 Task: Add Attachment from Trello to Card Card0000000086 in Board Board0000000022 in Workspace WS0000000008 in Trello. Add Cover Yellow to Card Card0000000086 in Board Board0000000022 in Workspace WS0000000008 in Trello. Add "Copy Card To …" Button titled Button0000000086 to "bottom" of the list "To Do" to Card Card0000000086 in Board Board0000000022 in Workspace WS0000000008 in Trello. Add Description DS0000000086 to Card Card0000000086 in Board Board0000000022 in Workspace WS0000000008 in Trello. Add Comment CM0000000086 to Card Card0000000086 in Board Board0000000022 in Workspace WS0000000008 in Trello
Action: Mouse moved to (300, 277)
Screenshot: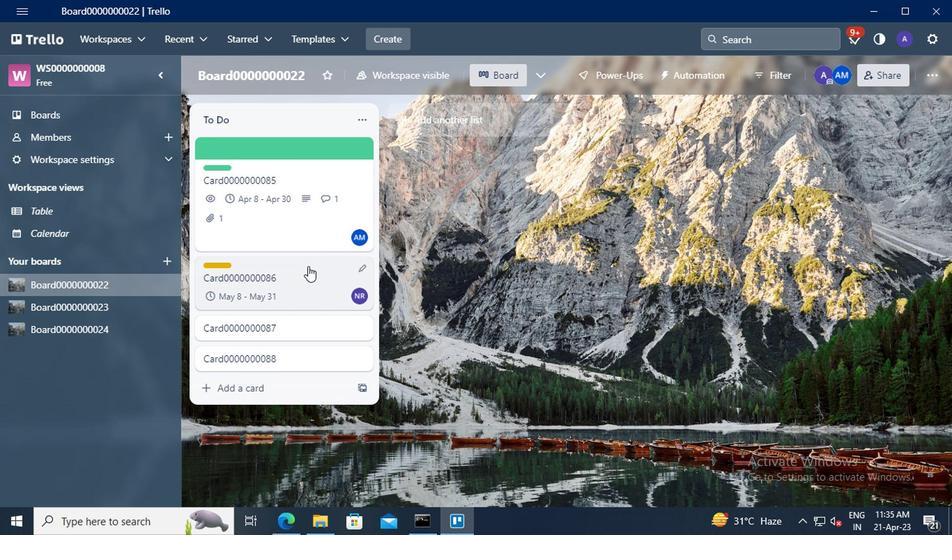 
Action: Mouse pressed left at (300, 277)
Screenshot: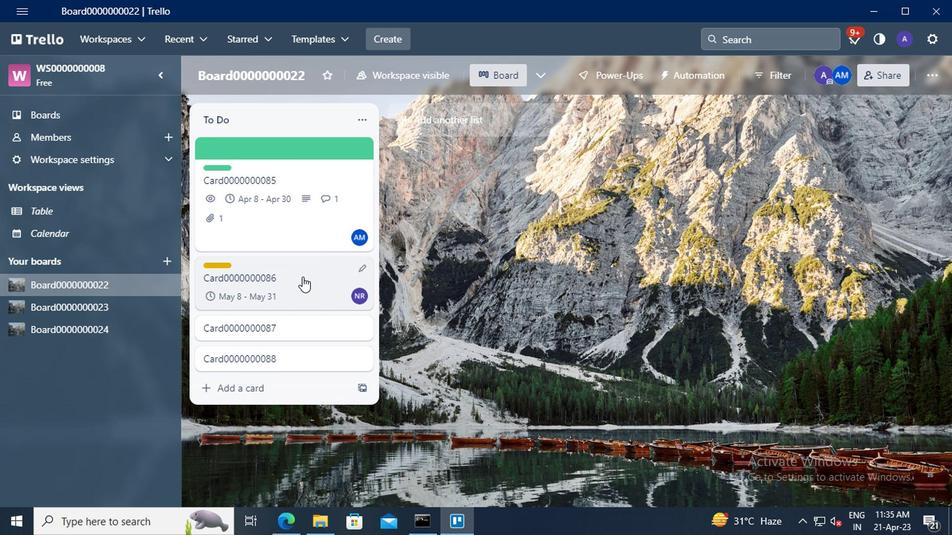 
Action: Mouse moved to (646, 291)
Screenshot: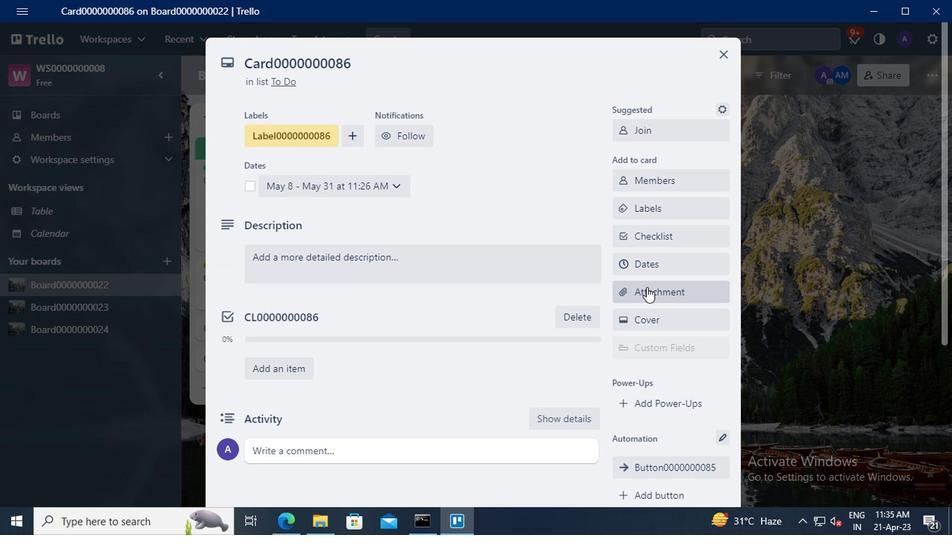 
Action: Mouse pressed left at (646, 291)
Screenshot: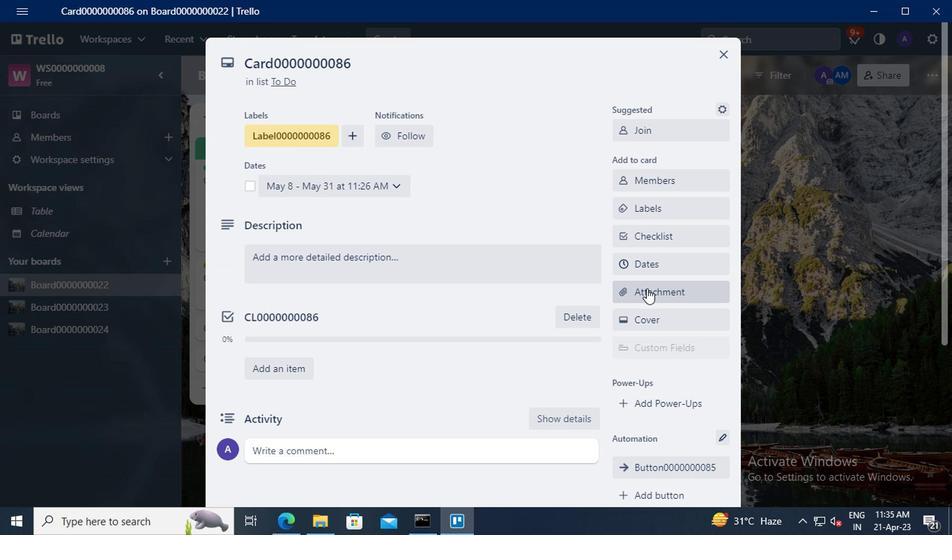 
Action: Mouse moved to (632, 145)
Screenshot: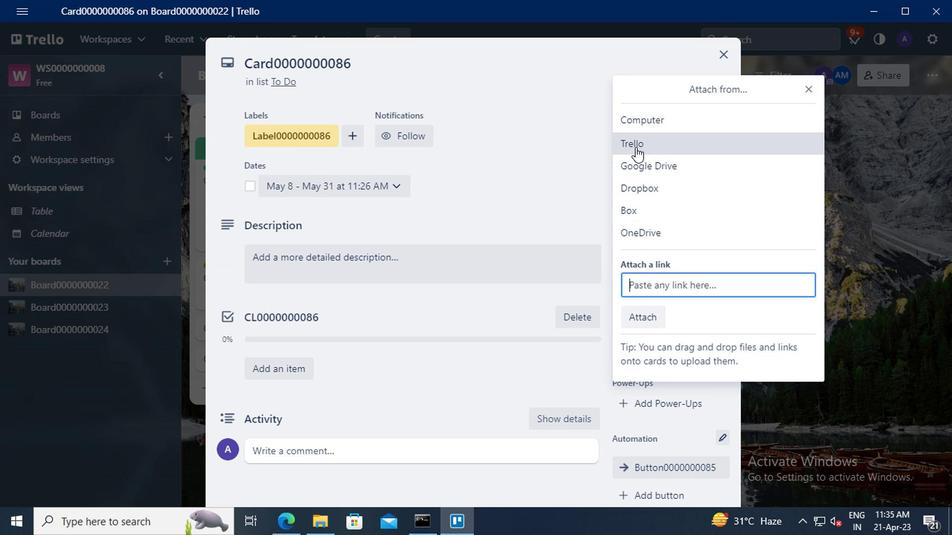 
Action: Mouse pressed left at (632, 145)
Screenshot: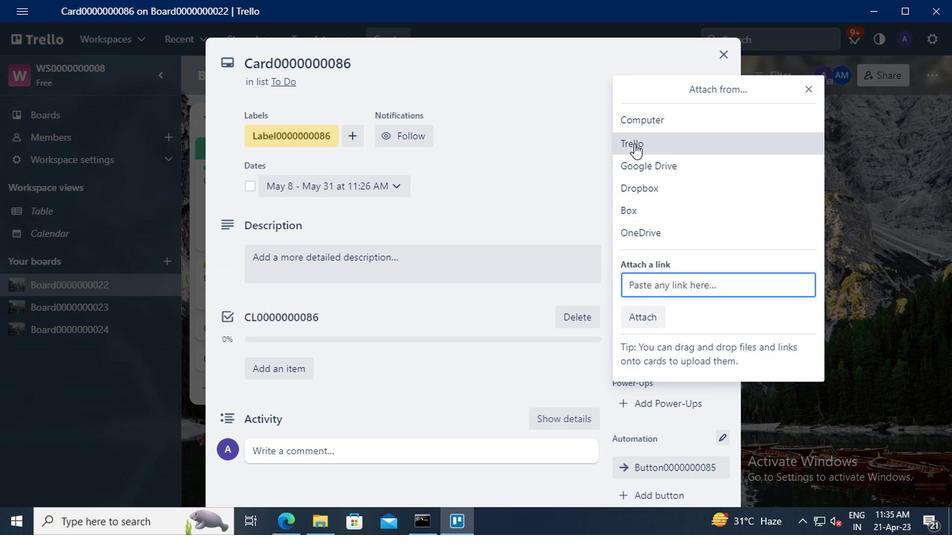 
Action: Mouse moved to (649, 177)
Screenshot: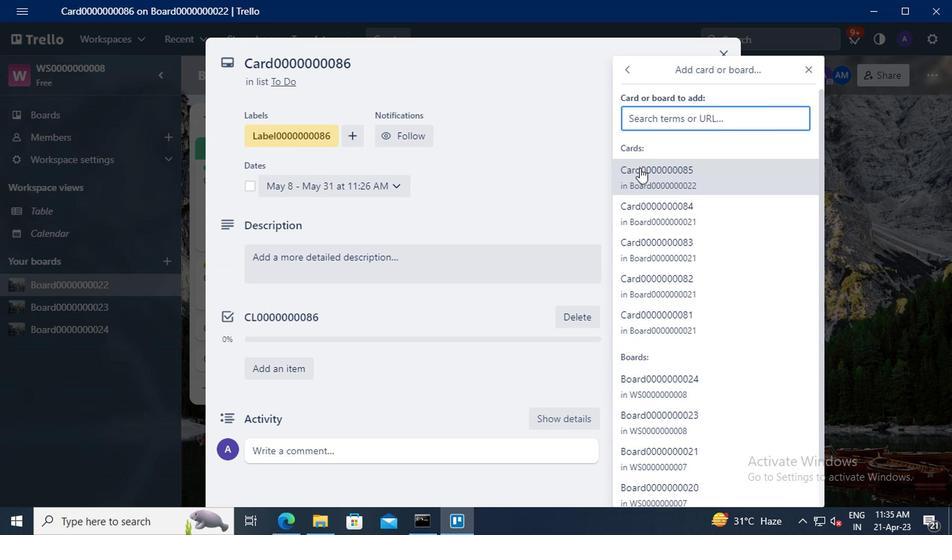 
Action: Mouse pressed left at (649, 177)
Screenshot: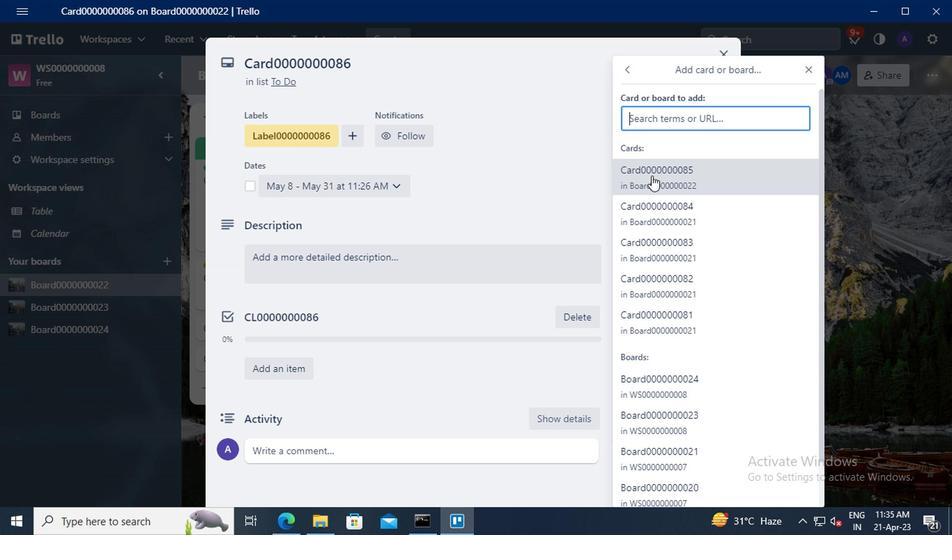 
Action: Mouse moved to (669, 321)
Screenshot: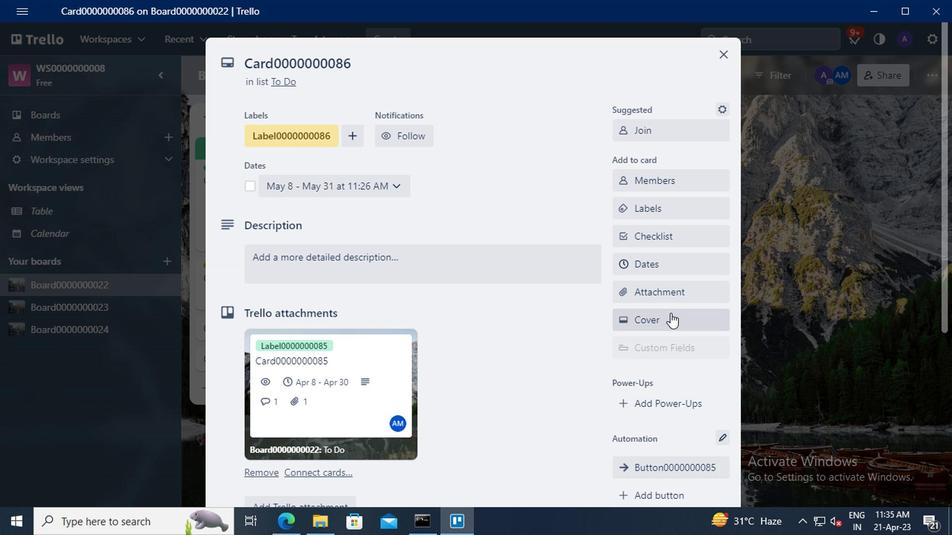 
Action: Mouse pressed left at (669, 321)
Screenshot: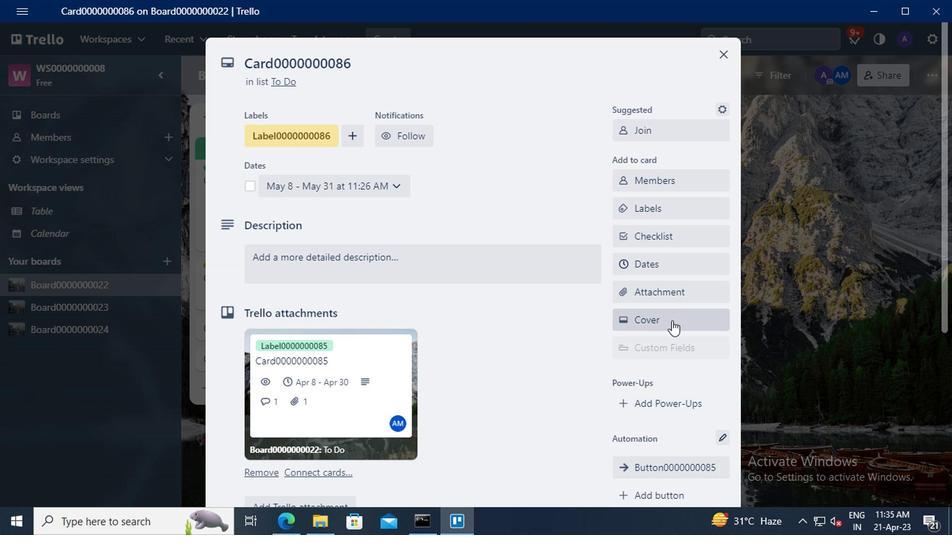 
Action: Mouse moved to (676, 230)
Screenshot: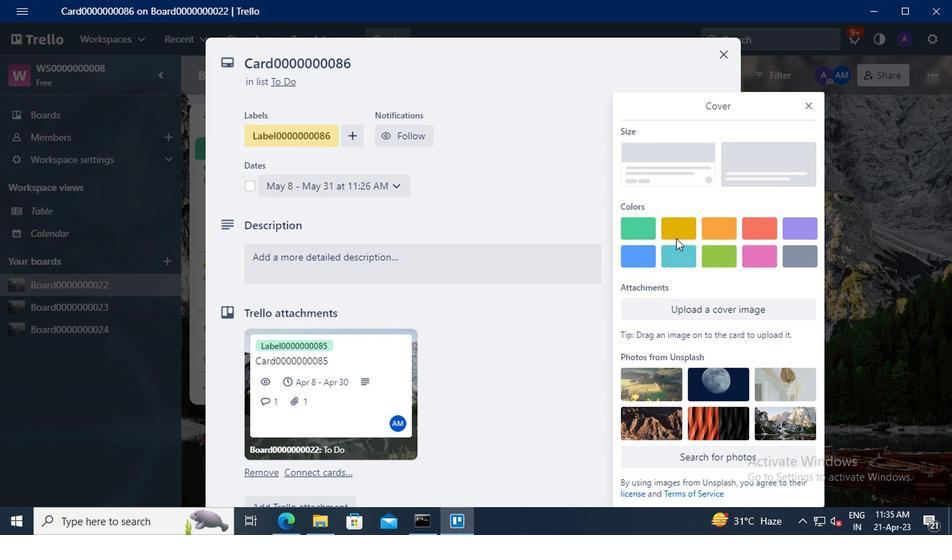
Action: Mouse pressed left at (676, 230)
Screenshot: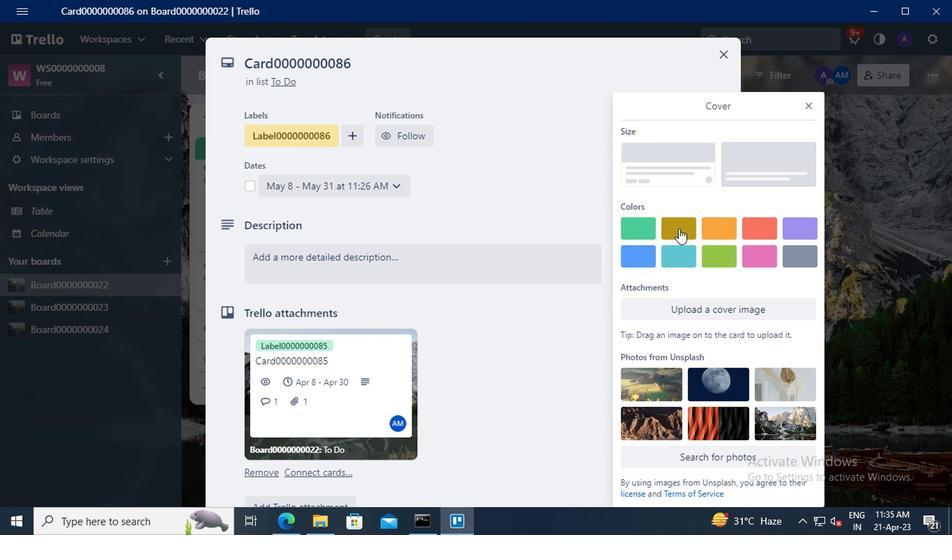
Action: Mouse moved to (804, 80)
Screenshot: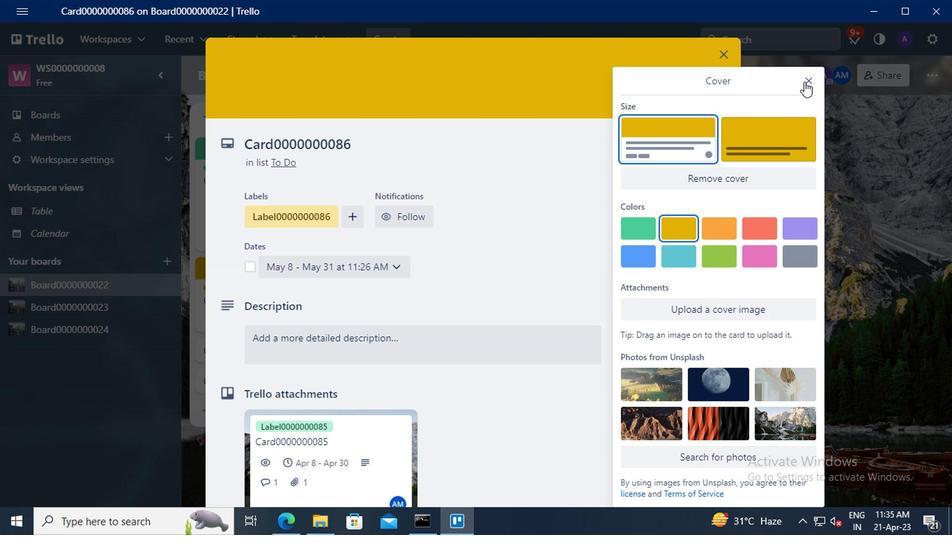 
Action: Mouse pressed left at (804, 80)
Screenshot: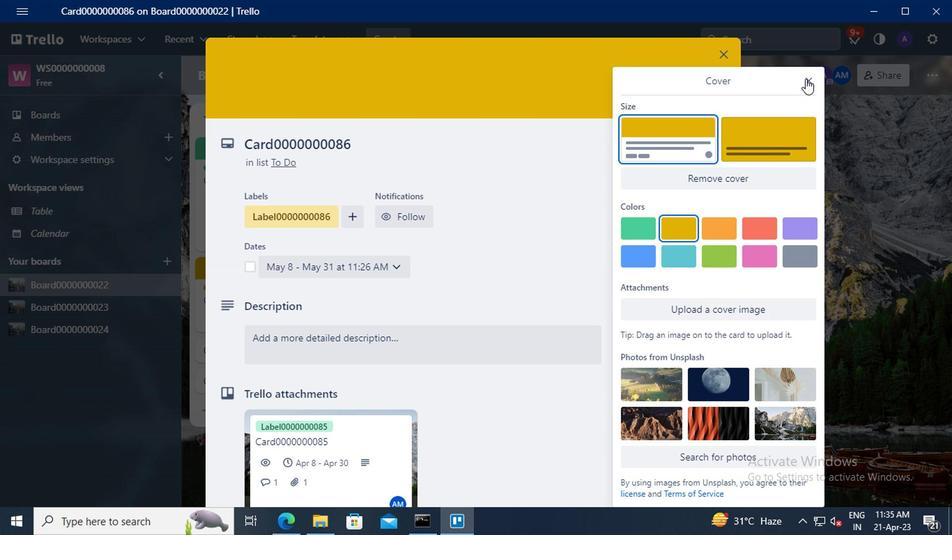 
Action: Mouse moved to (647, 217)
Screenshot: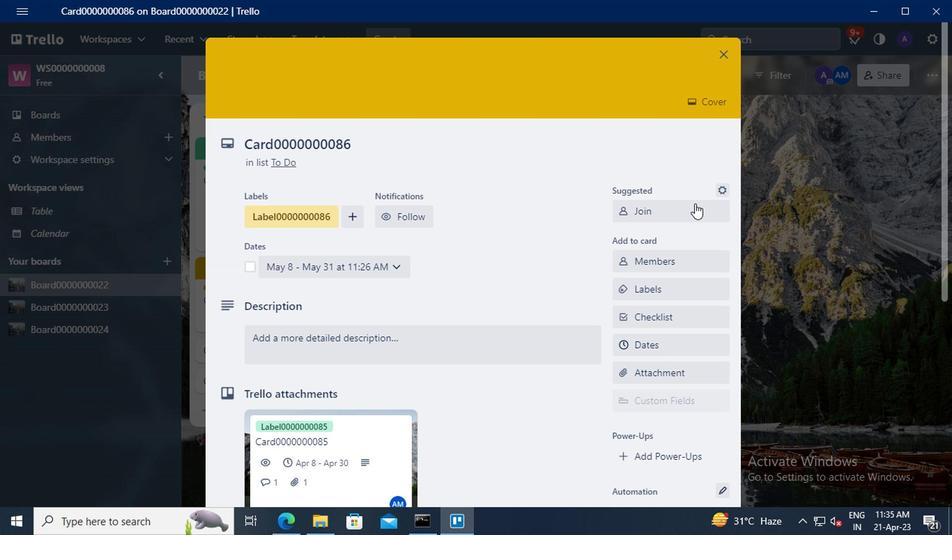 
Action: Mouse scrolled (647, 216) with delta (0, 0)
Screenshot: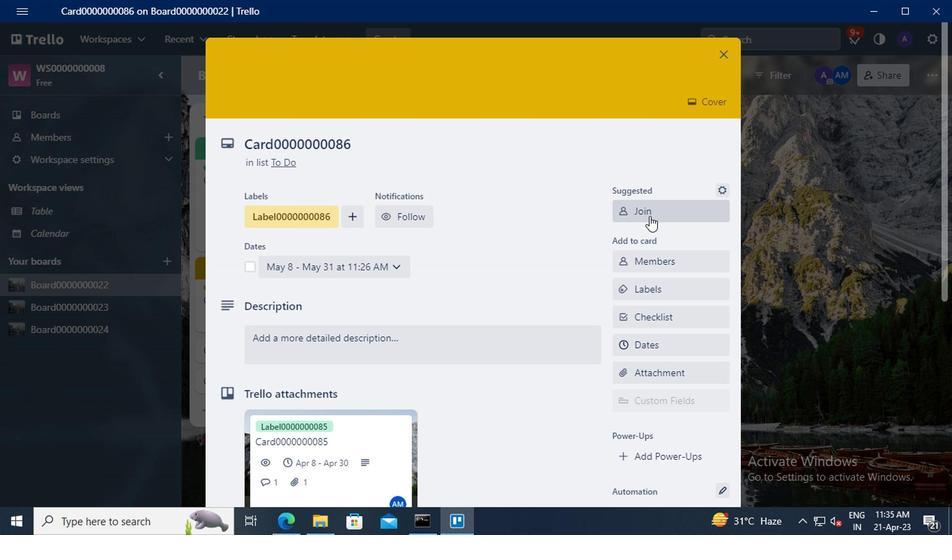 
Action: Mouse scrolled (647, 216) with delta (0, 0)
Screenshot: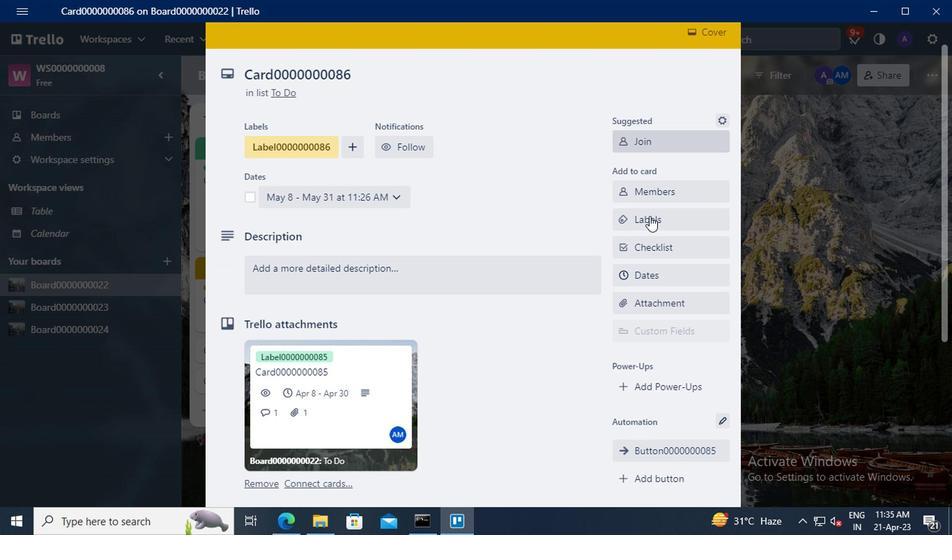 
Action: Mouse scrolled (647, 216) with delta (0, 0)
Screenshot: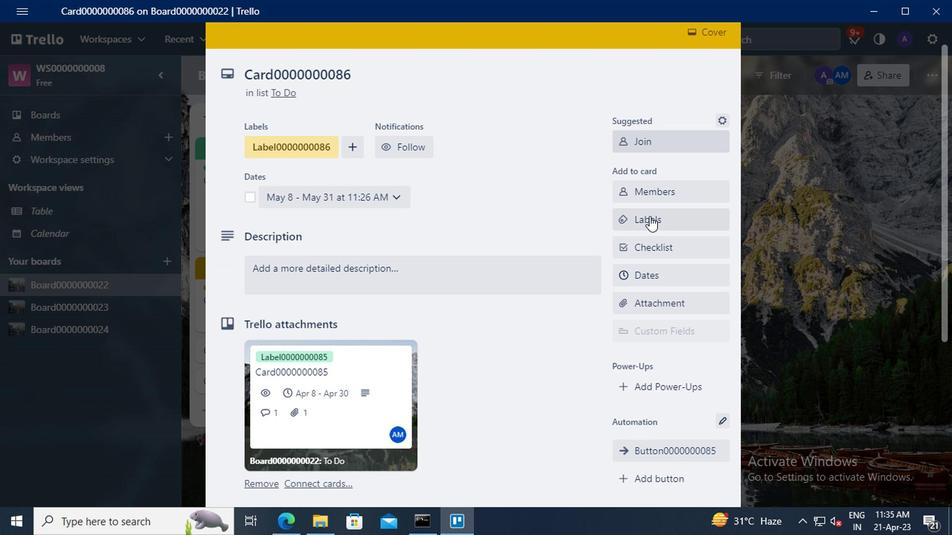 
Action: Mouse moved to (659, 344)
Screenshot: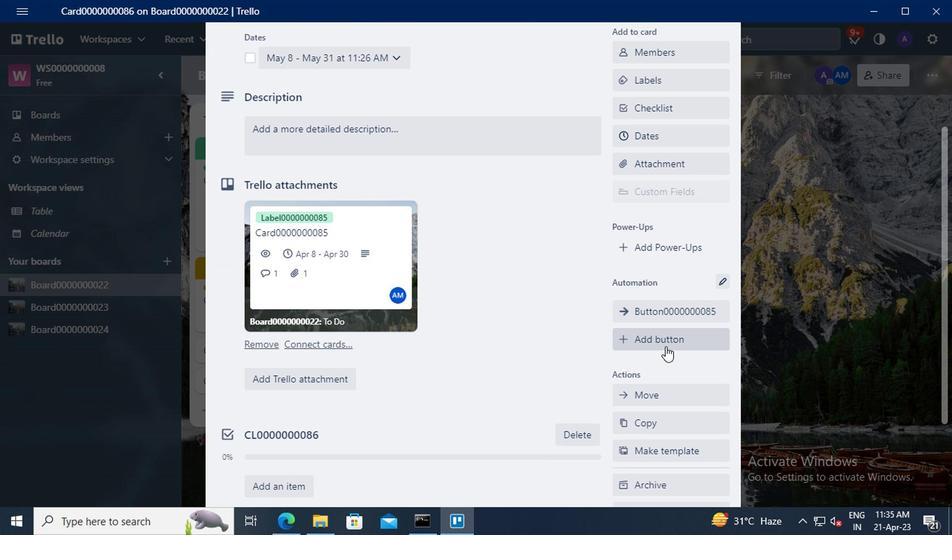 
Action: Mouse pressed left at (659, 344)
Screenshot: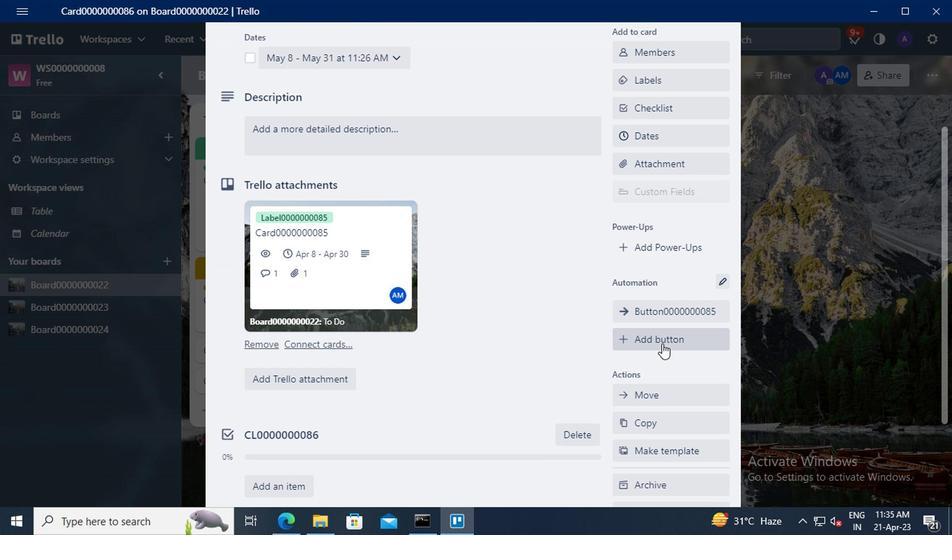 
Action: Mouse moved to (666, 163)
Screenshot: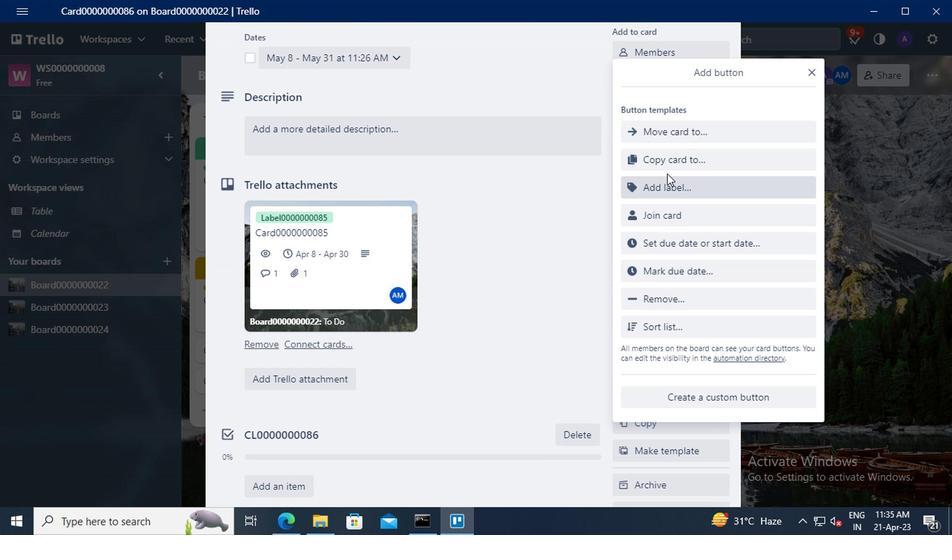
Action: Mouse pressed left at (666, 163)
Screenshot: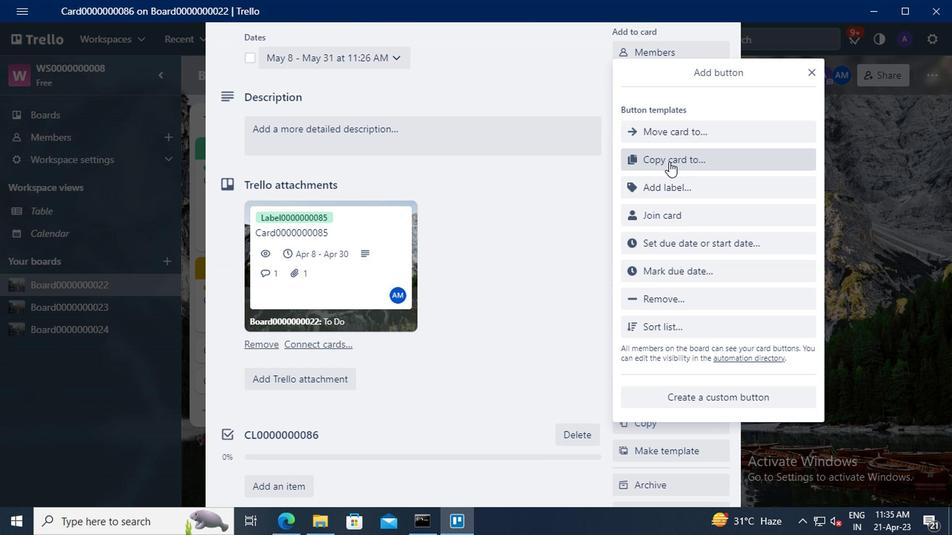 
Action: Mouse moved to (692, 132)
Screenshot: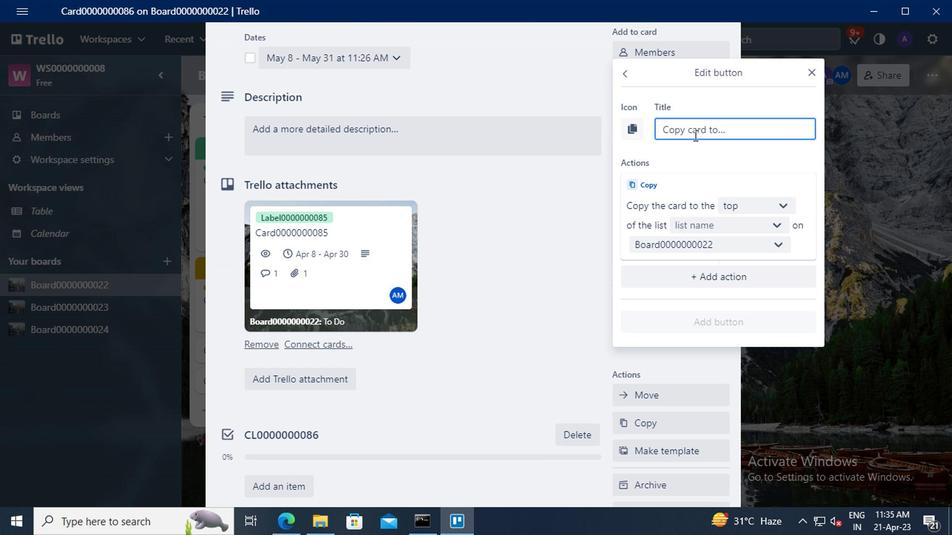 
Action: Mouse pressed left at (692, 132)
Screenshot: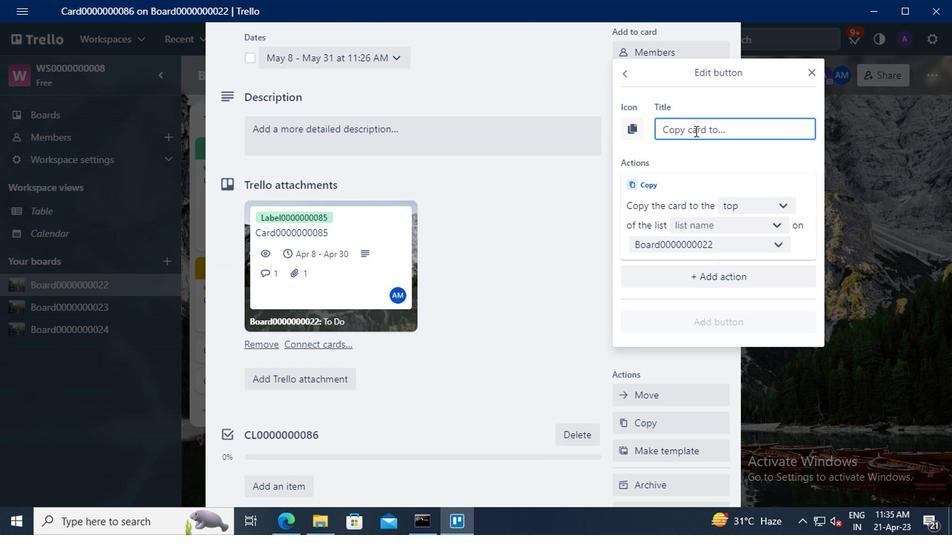 
Action: Key pressed <Key.shift>BUTTON0000000086
Screenshot: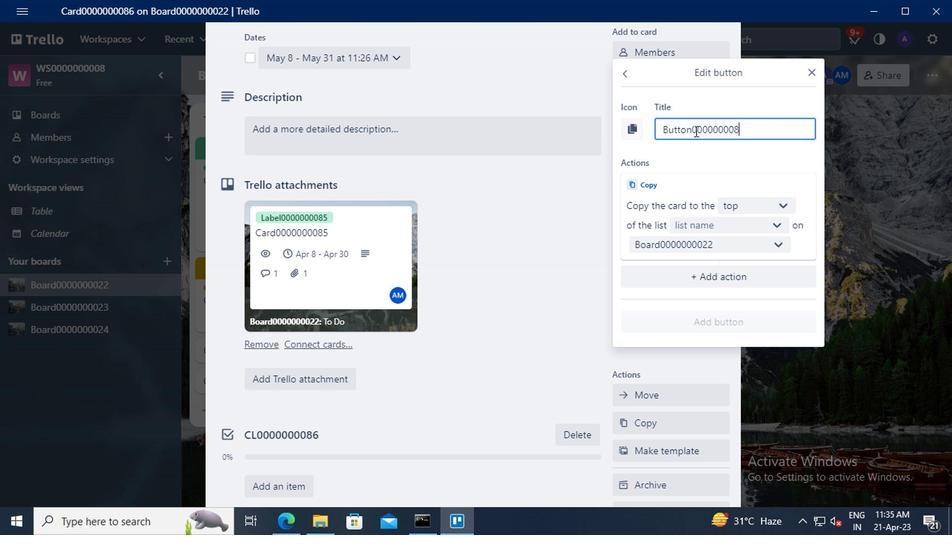 
Action: Mouse moved to (738, 205)
Screenshot: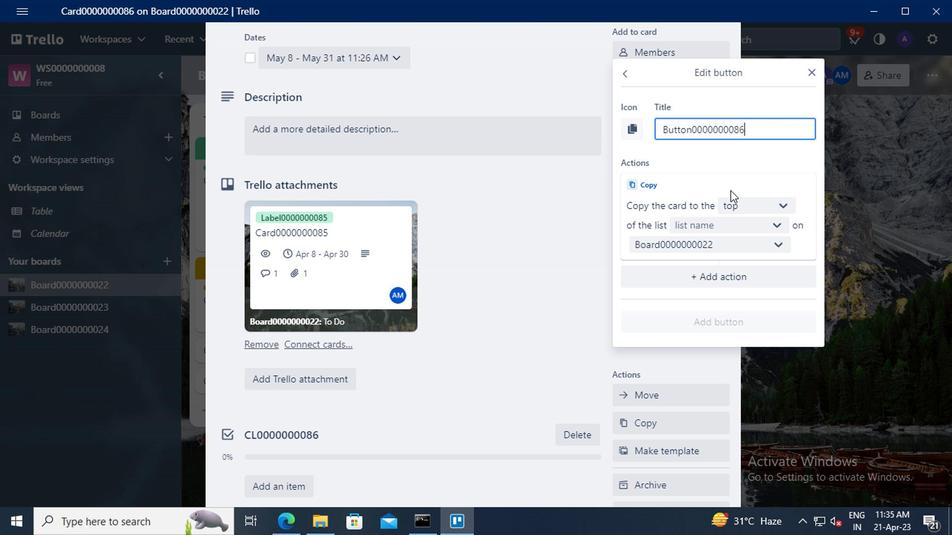 
Action: Mouse pressed left at (738, 205)
Screenshot: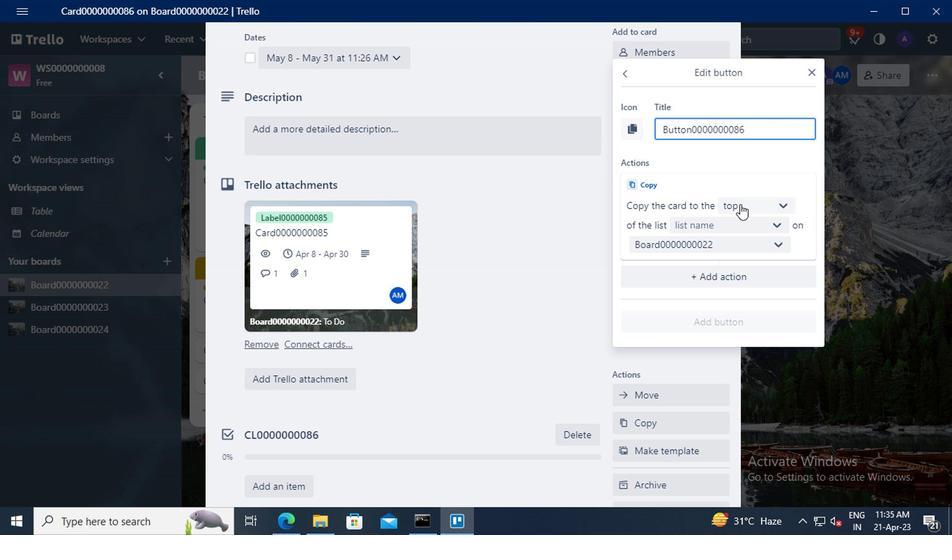 
Action: Mouse moved to (748, 254)
Screenshot: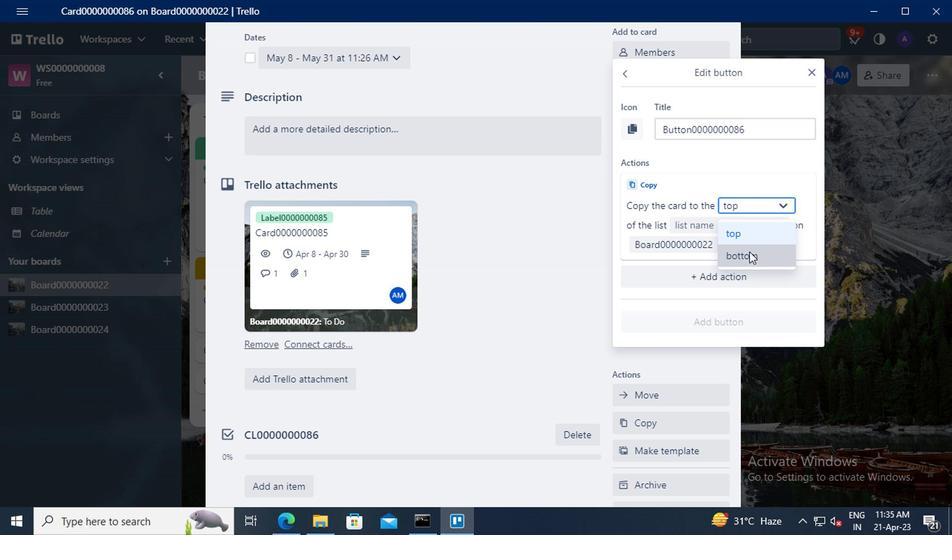 
Action: Mouse pressed left at (748, 254)
Screenshot: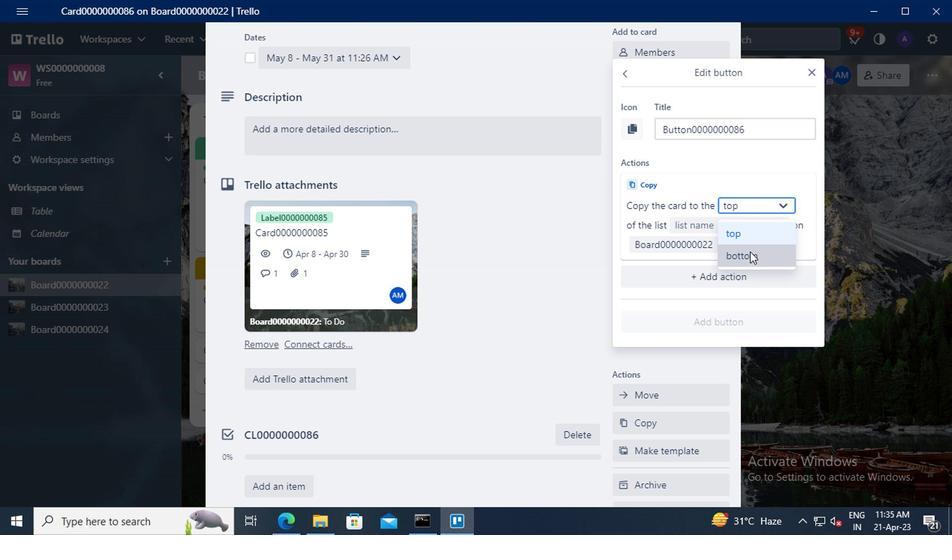 
Action: Mouse moved to (697, 226)
Screenshot: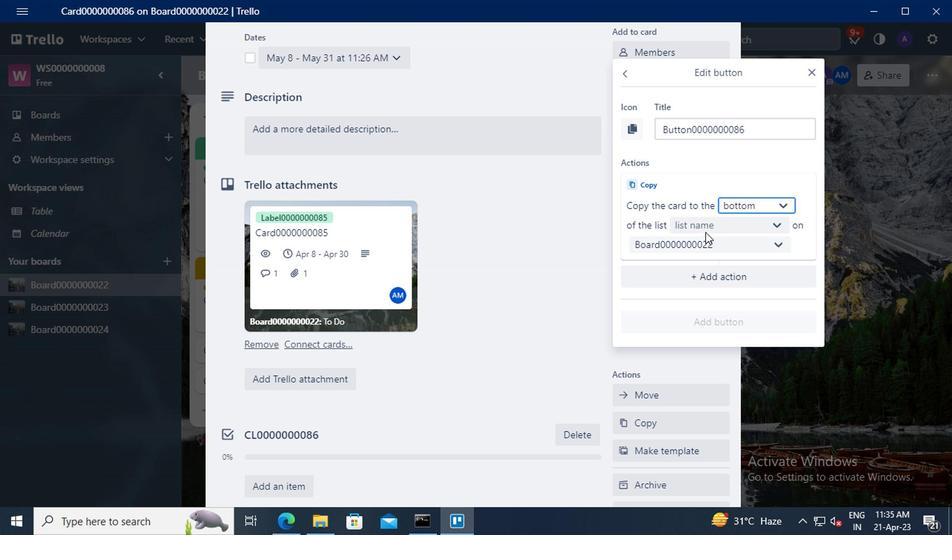 
Action: Mouse pressed left at (697, 226)
Screenshot: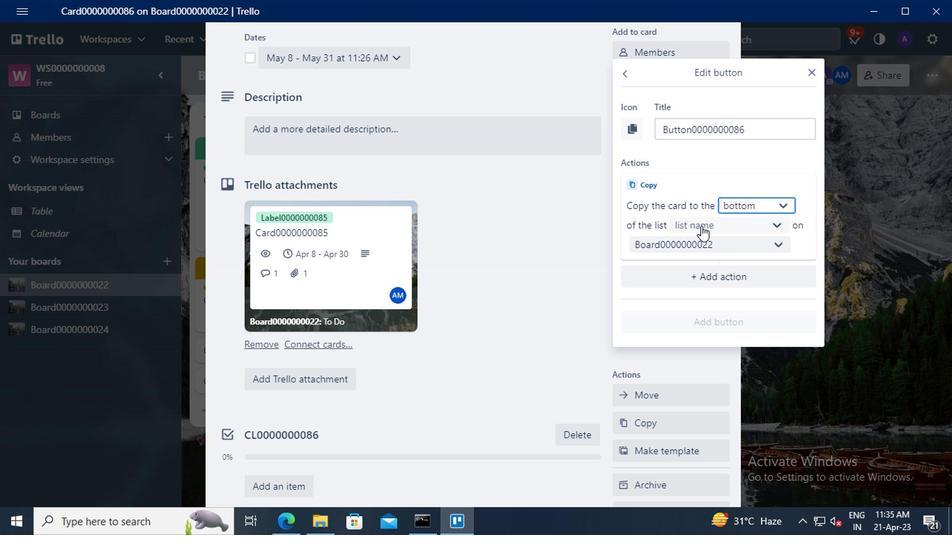 
Action: Mouse moved to (700, 257)
Screenshot: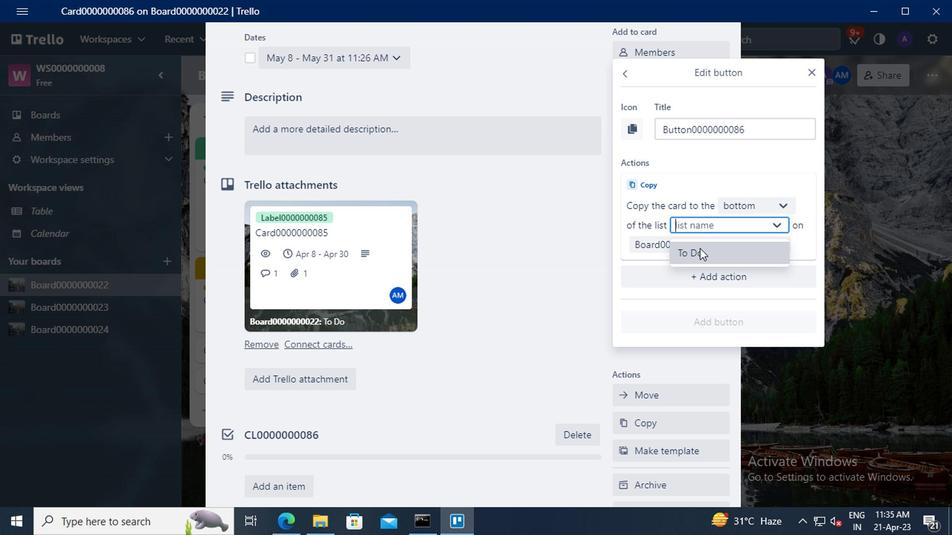 
Action: Mouse pressed left at (700, 257)
Screenshot: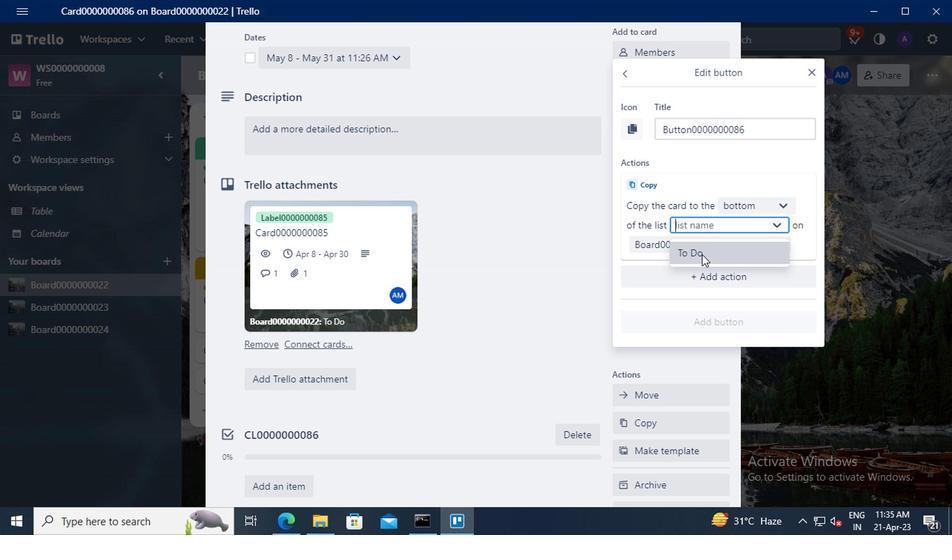 
Action: Mouse moved to (708, 320)
Screenshot: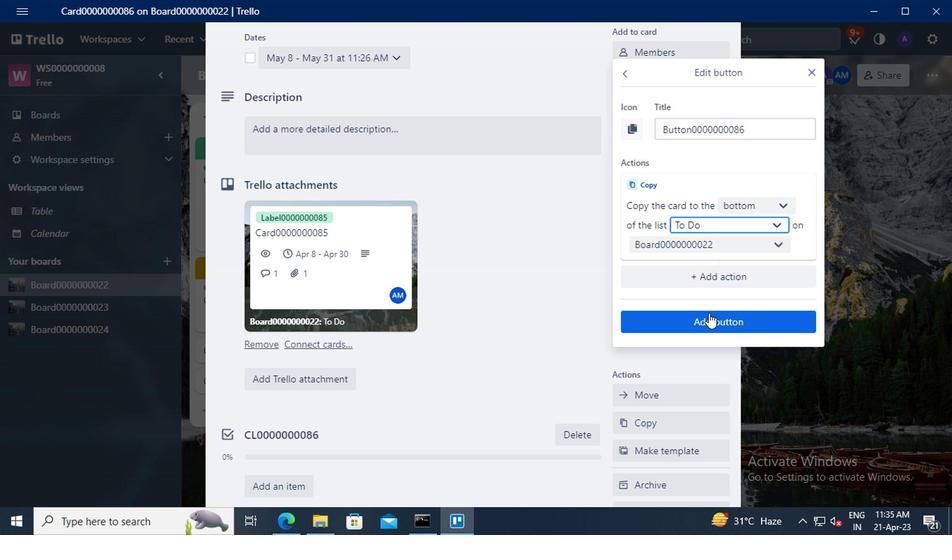 
Action: Mouse pressed left at (708, 320)
Screenshot: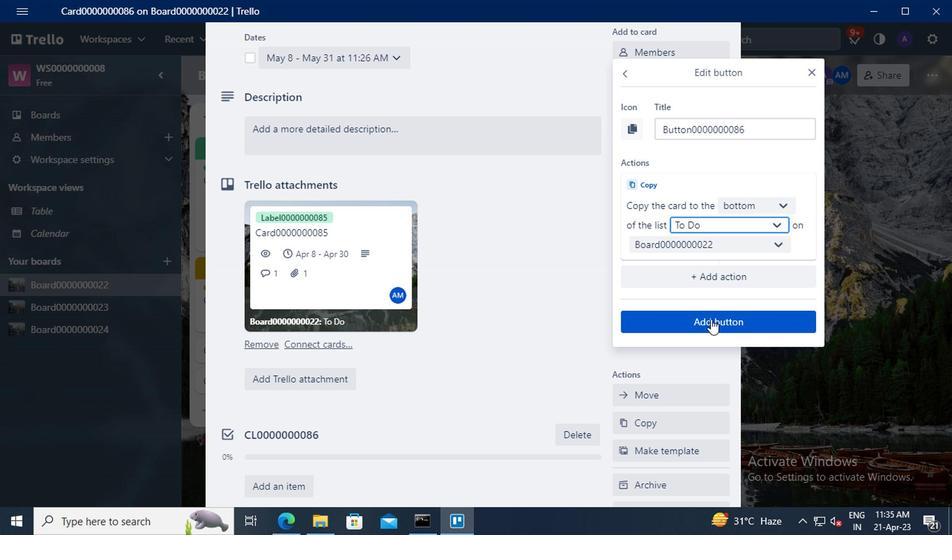 
Action: Mouse moved to (329, 134)
Screenshot: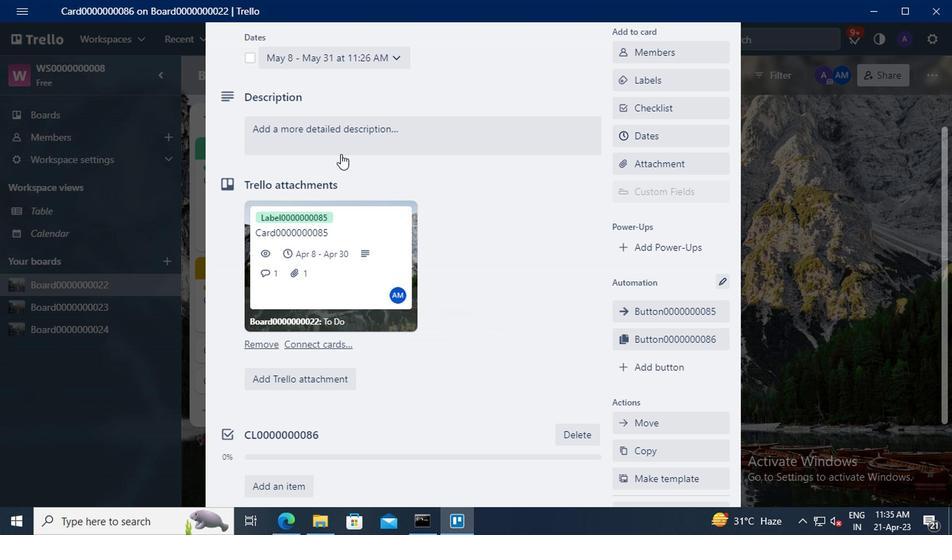 
Action: Mouse pressed left at (329, 134)
Screenshot: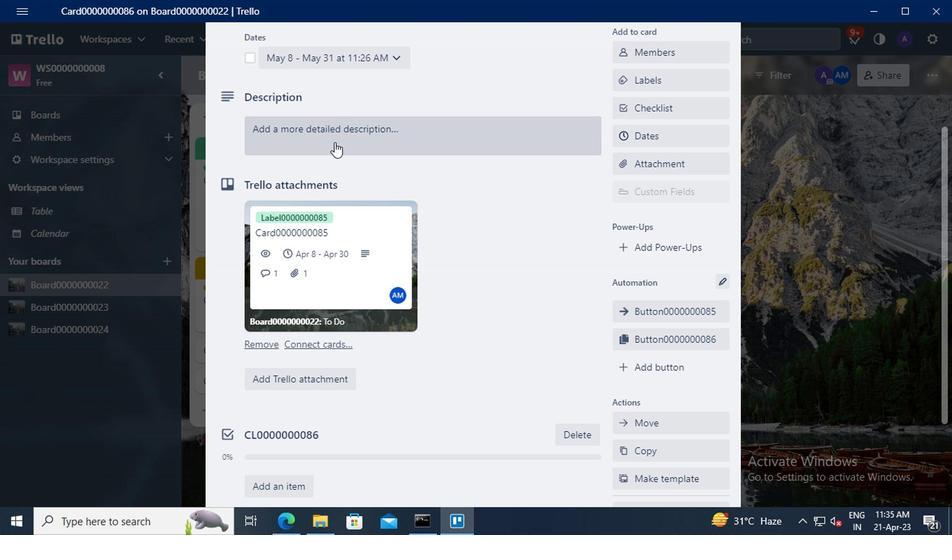 
Action: Mouse moved to (278, 173)
Screenshot: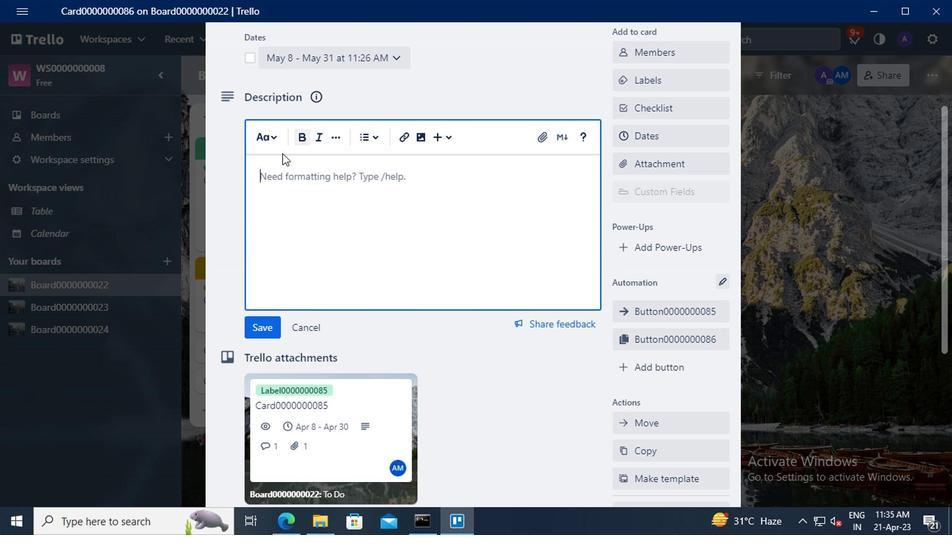 
Action: Mouse pressed left at (278, 173)
Screenshot: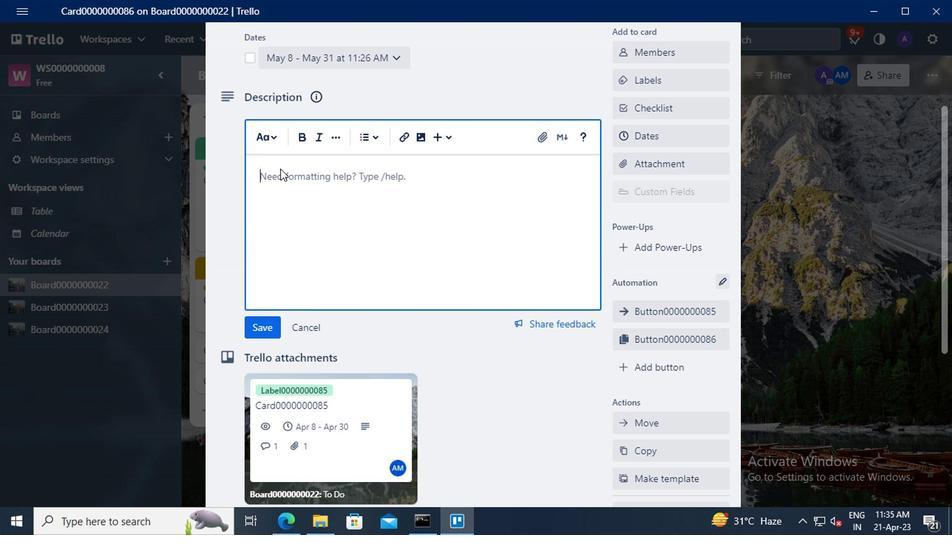 
Action: Key pressed <Key.shift>DS0000000086
Screenshot: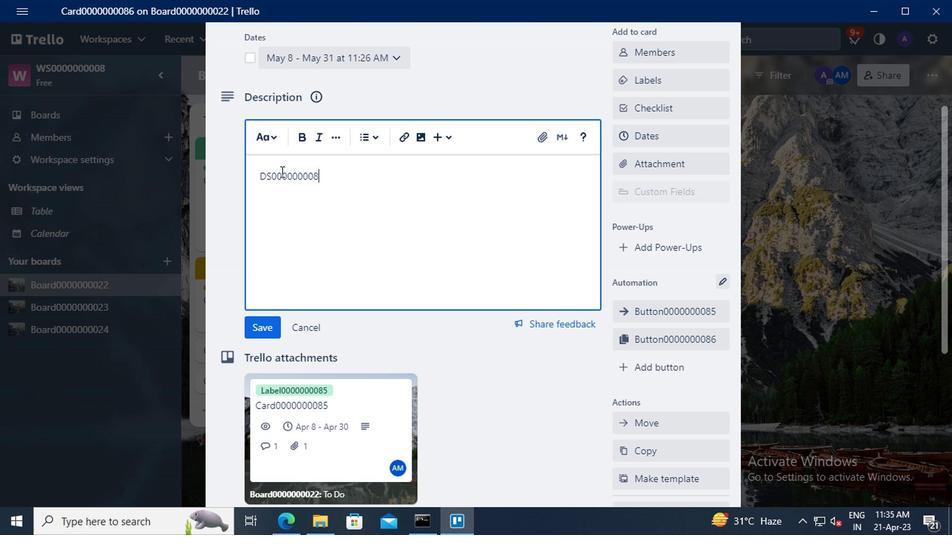 
Action: Mouse moved to (279, 174)
Screenshot: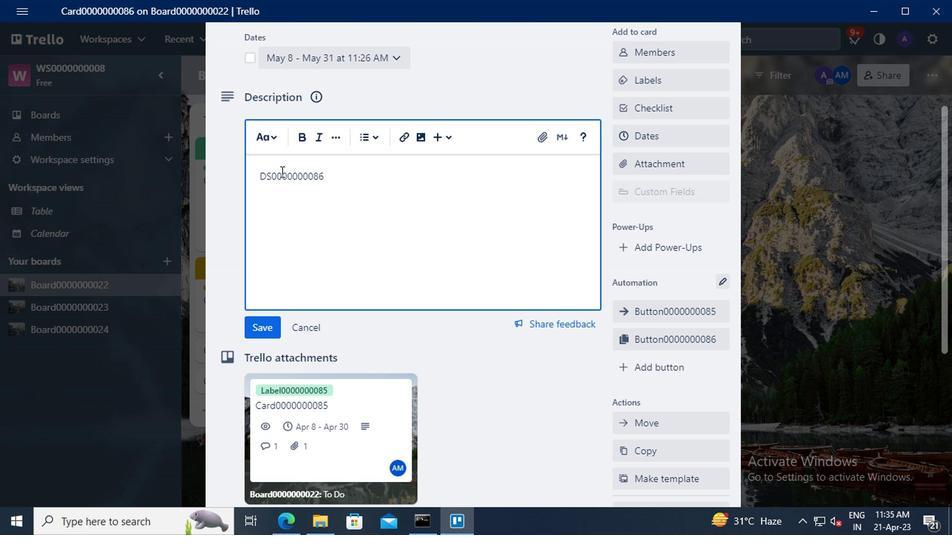 
Action: Mouse scrolled (279, 174) with delta (0, 0)
Screenshot: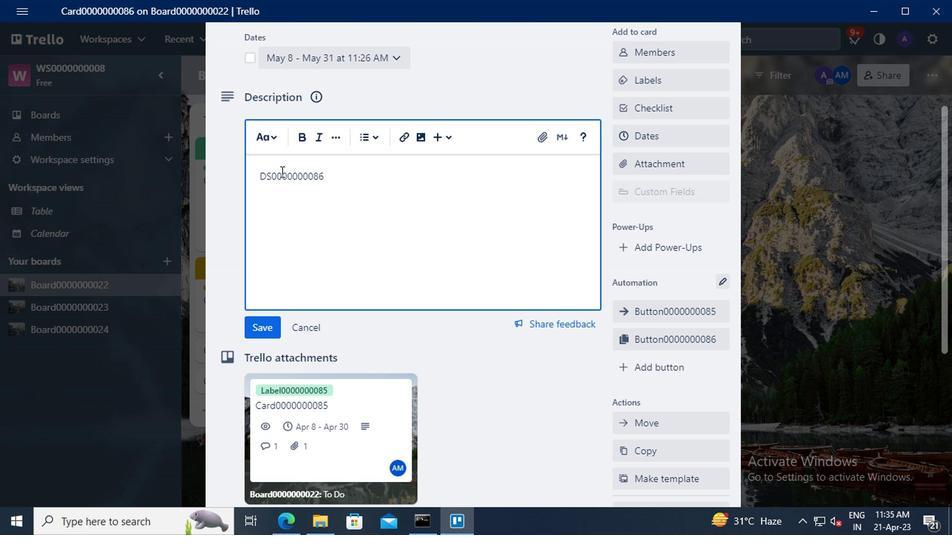 
Action: Mouse moved to (264, 256)
Screenshot: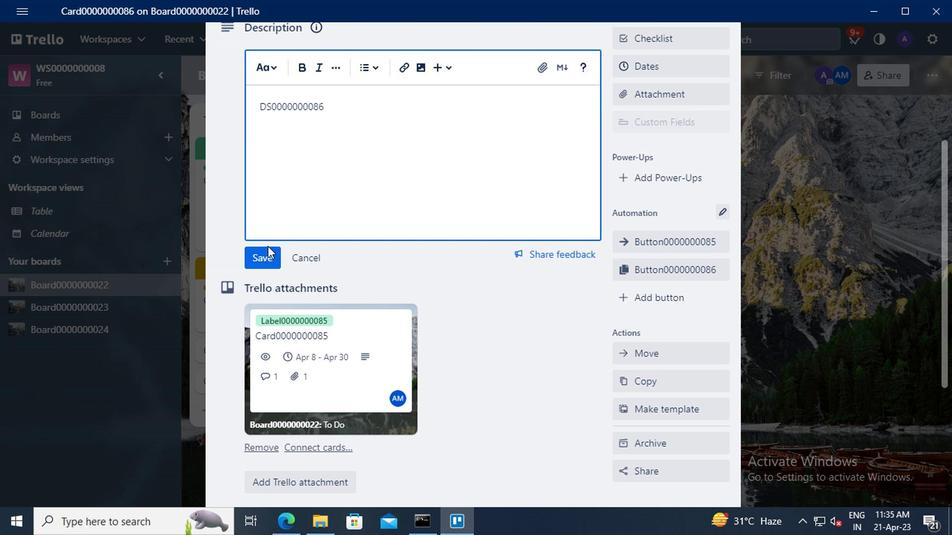 
Action: Mouse pressed left at (264, 256)
Screenshot: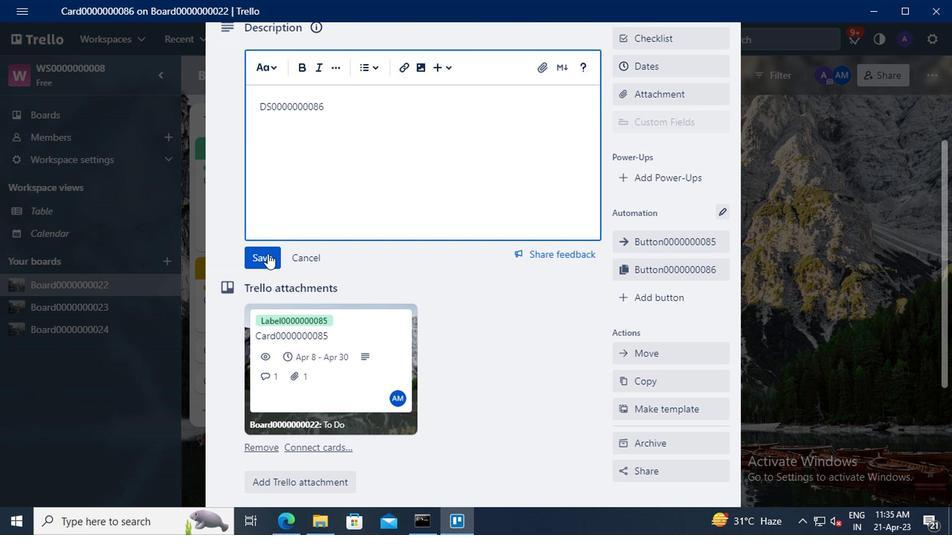 
Action: Mouse scrolled (264, 256) with delta (0, 0)
Screenshot: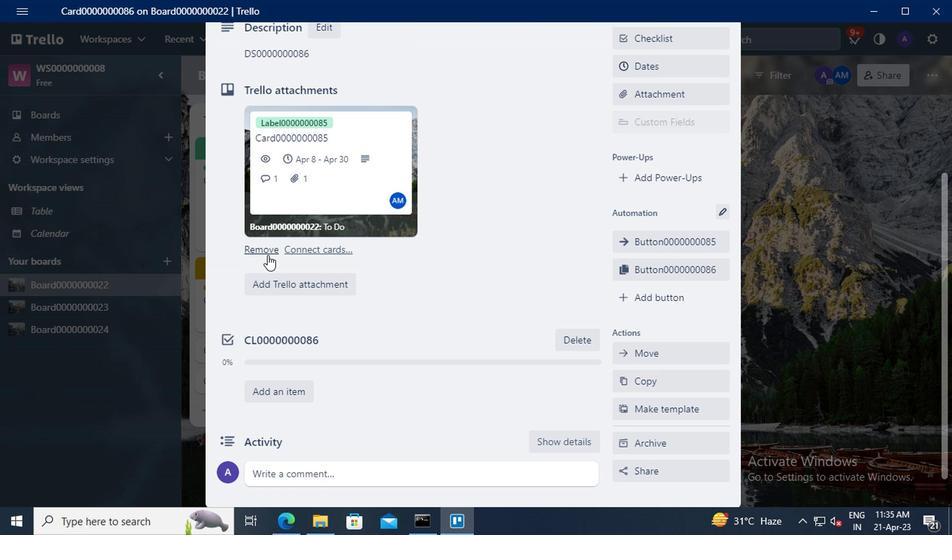 
Action: Mouse scrolled (264, 256) with delta (0, 0)
Screenshot: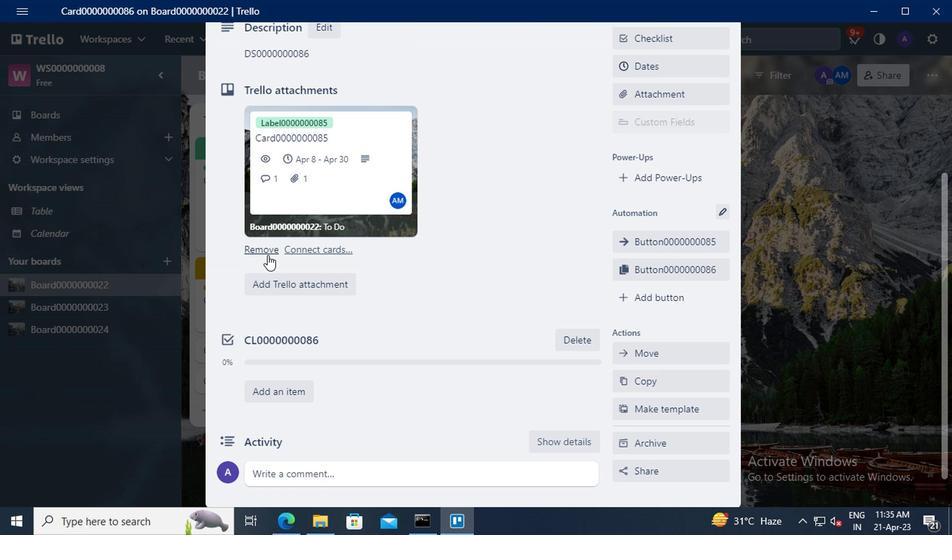 
Action: Mouse scrolled (264, 256) with delta (0, 0)
Screenshot: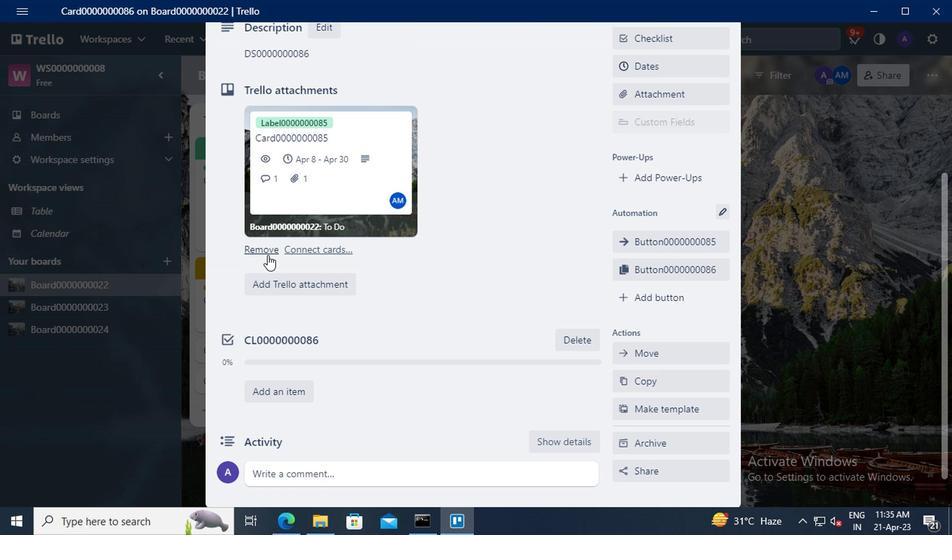 
Action: Mouse moved to (281, 423)
Screenshot: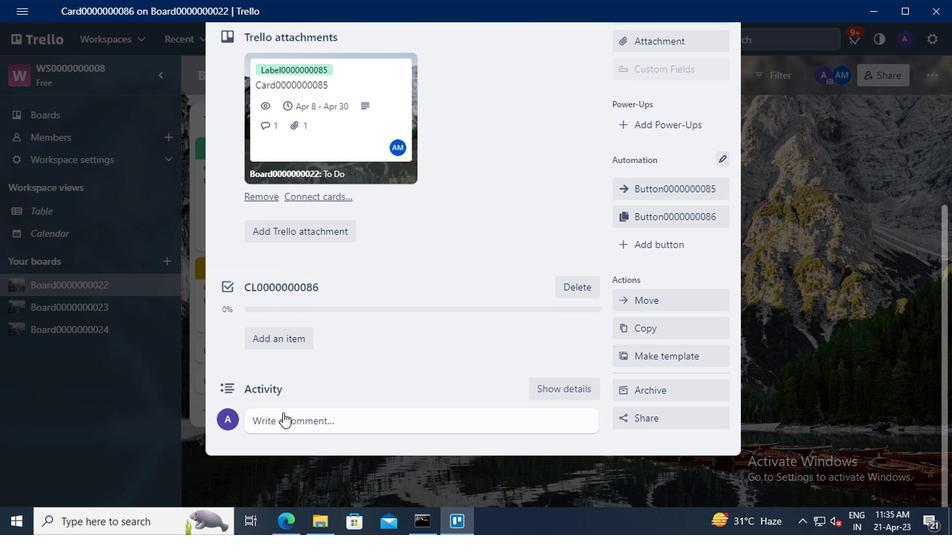 
Action: Mouse pressed left at (281, 423)
Screenshot: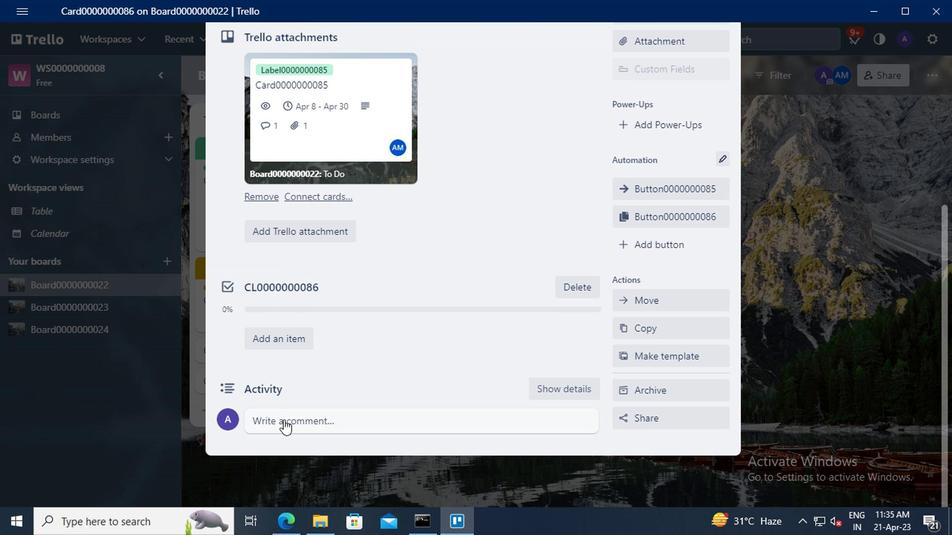 
Action: Key pressed <Key.shift>CM0000000086
Screenshot: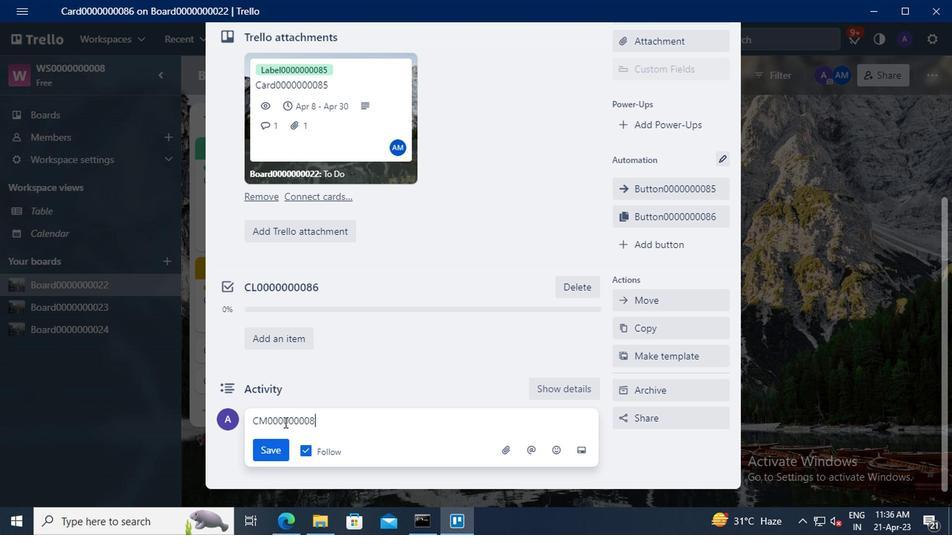 
Action: Mouse moved to (273, 452)
Screenshot: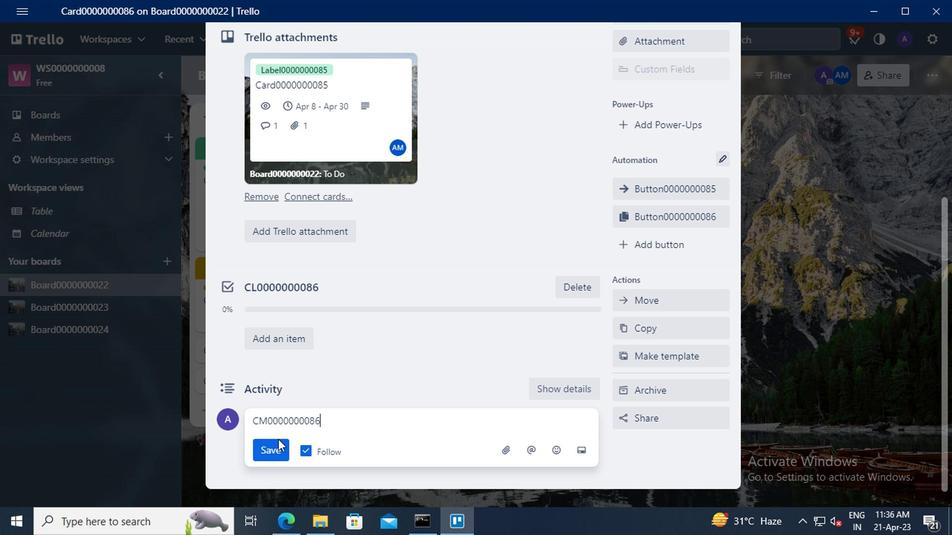 
Action: Mouse pressed left at (273, 452)
Screenshot: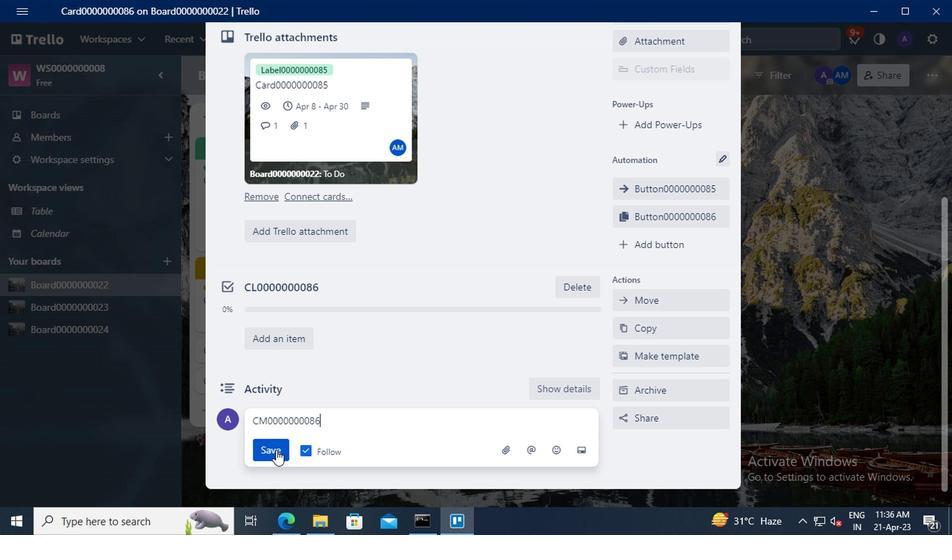 
